 Task: Add Sprouts Organic Kale to the cart.
Action: Mouse pressed left at (15, 51)
Screenshot: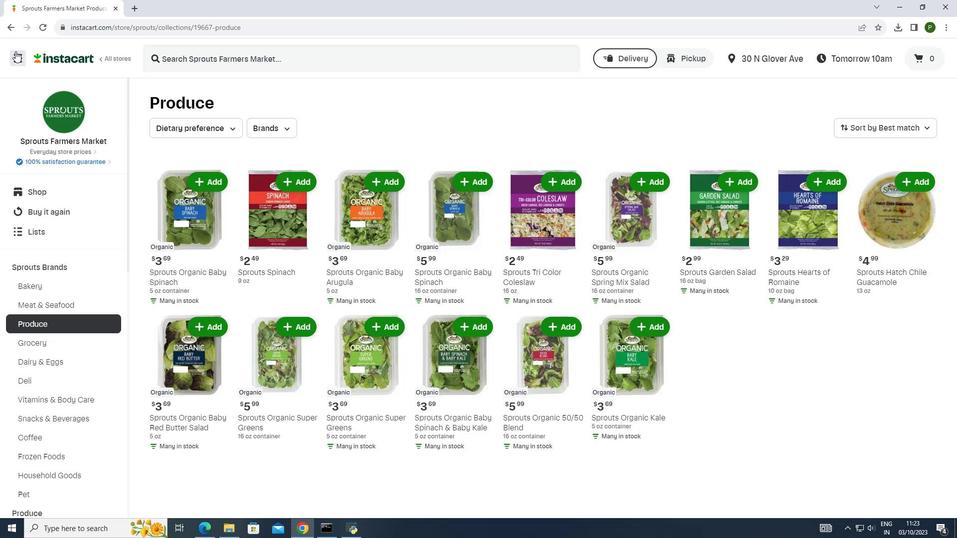 
Action: Mouse moved to (44, 264)
Screenshot: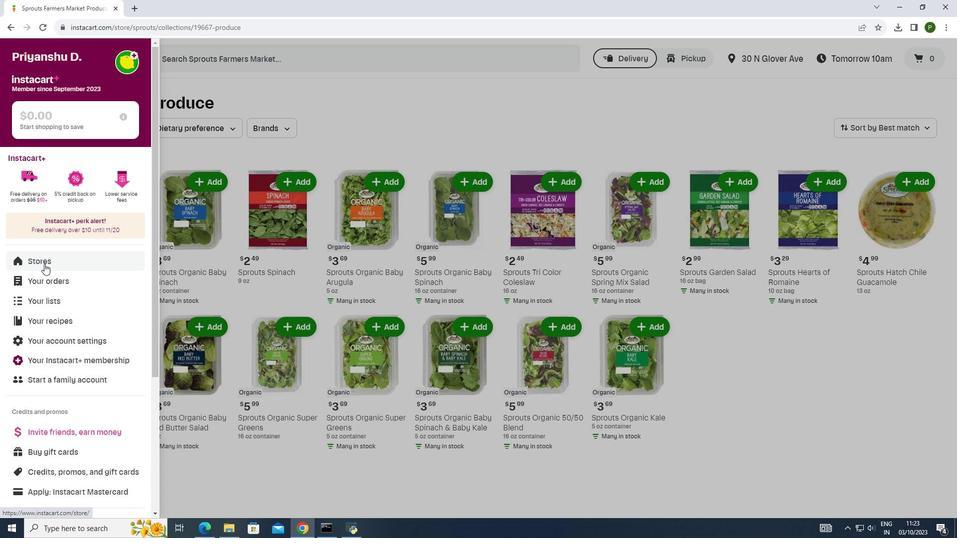 
Action: Mouse pressed left at (44, 264)
Screenshot: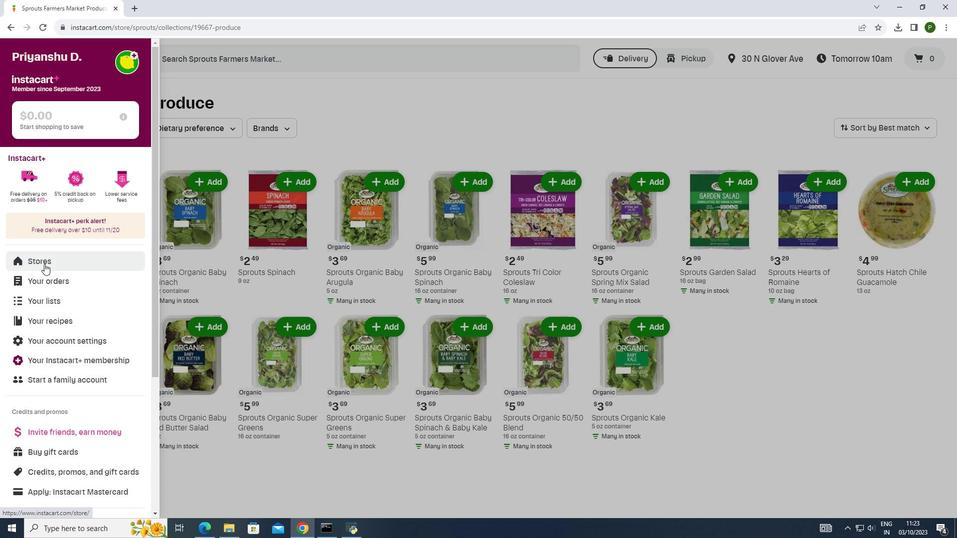 
Action: Mouse moved to (229, 102)
Screenshot: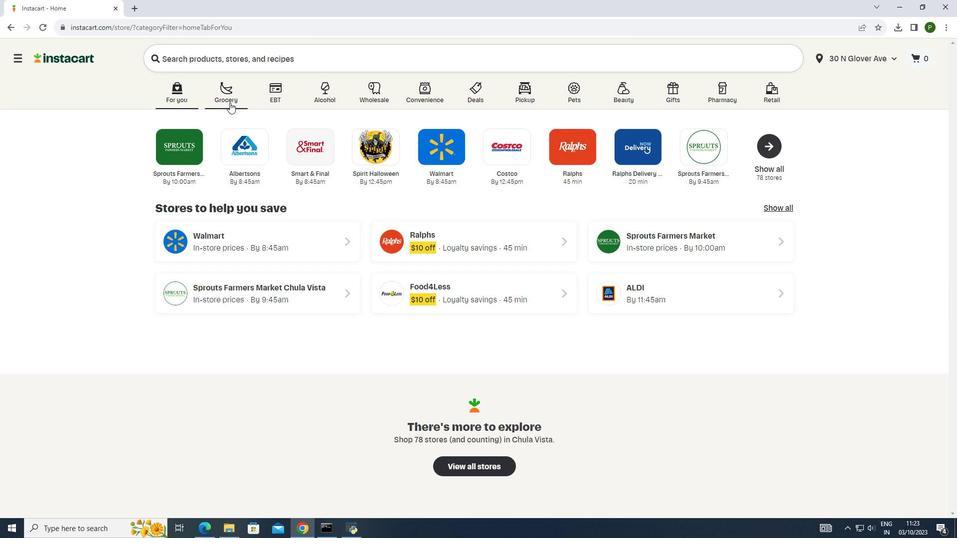 
Action: Mouse pressed left at (229, 102)
Screenshot: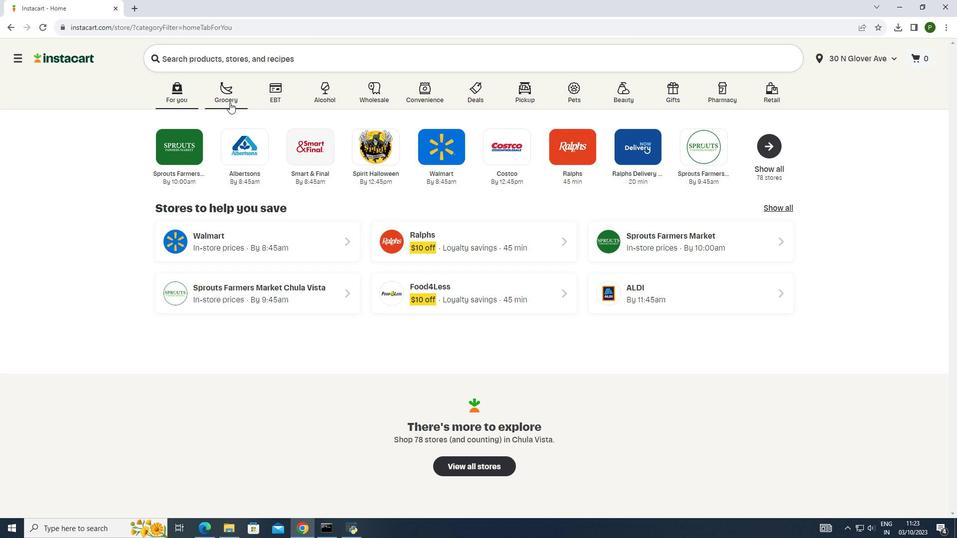 
Action: Mouse moved to (501, 149)
Screenshot: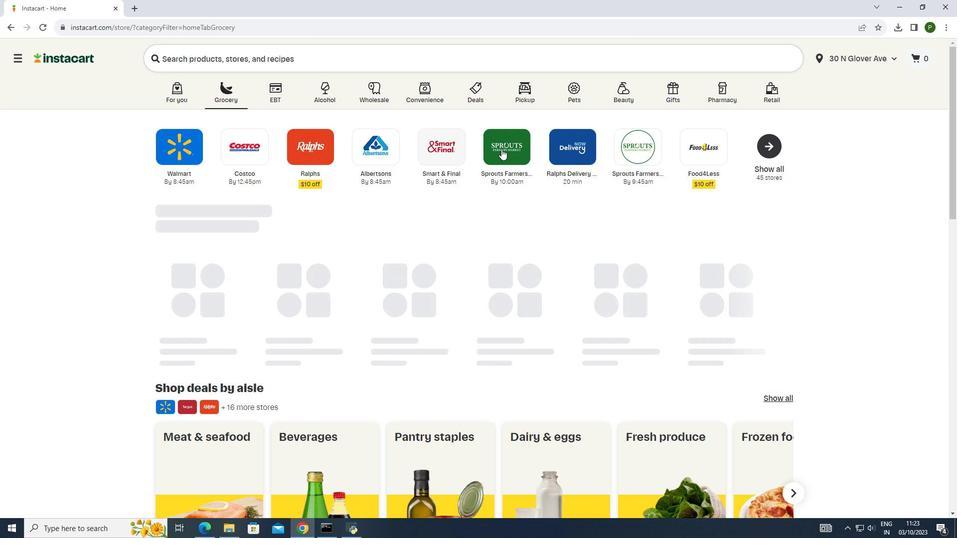 
Action: Mouse pressed left at (501, 149)
Screenshot: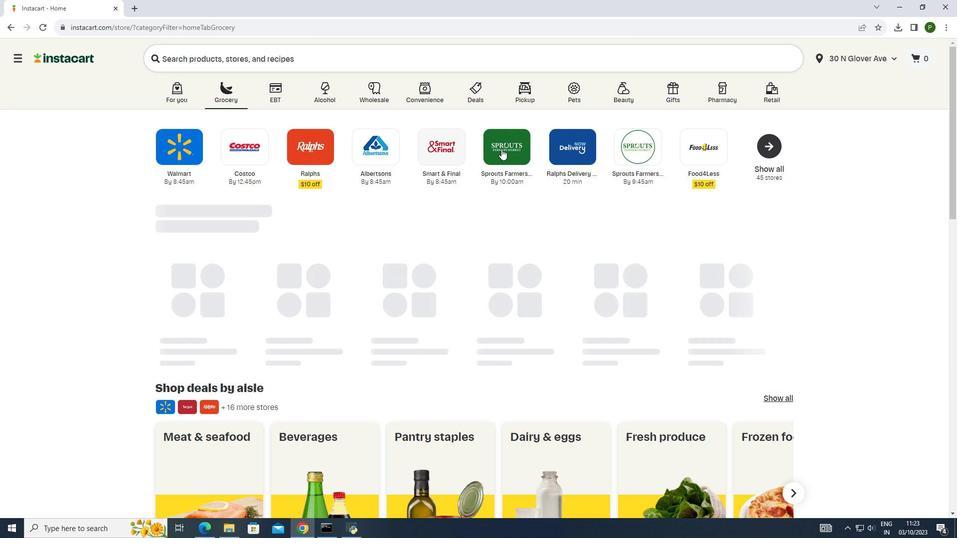 
Action: Mouse moved to (77, 264)
Screenshot: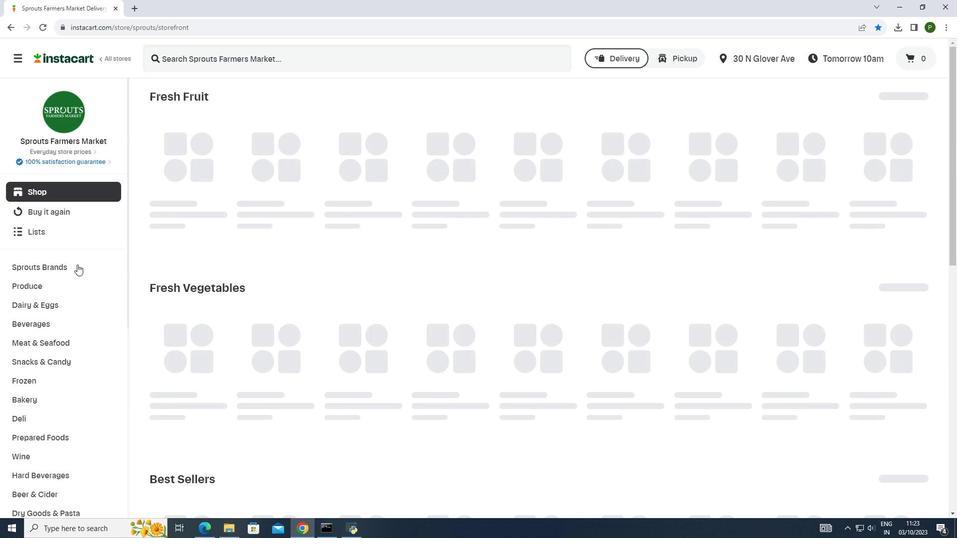 
Action: Mouse pressed left at (77, 264)
Screenshot: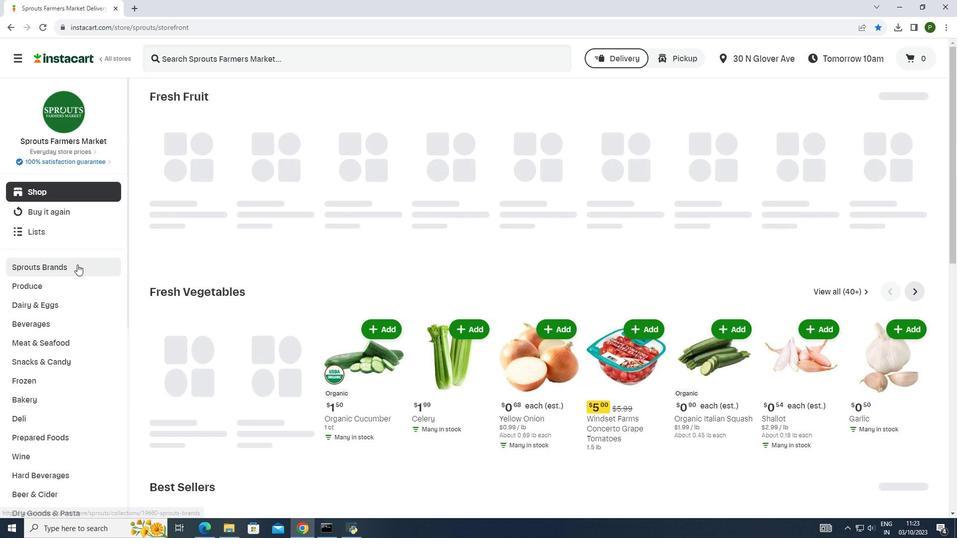 
Action: Mouse moved to (56, 316)
Screenshot: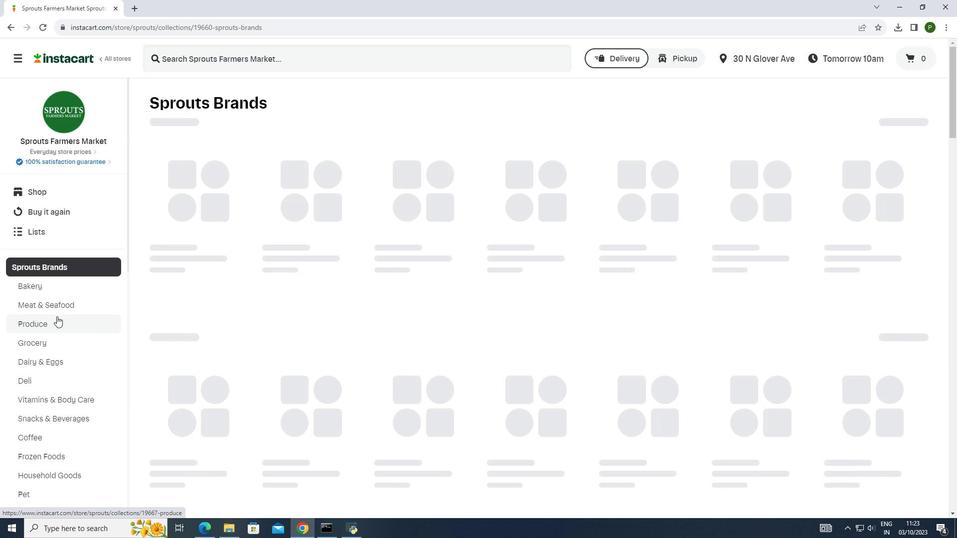 
Action: Mouse pressed left at (56, 316)
Screenshot: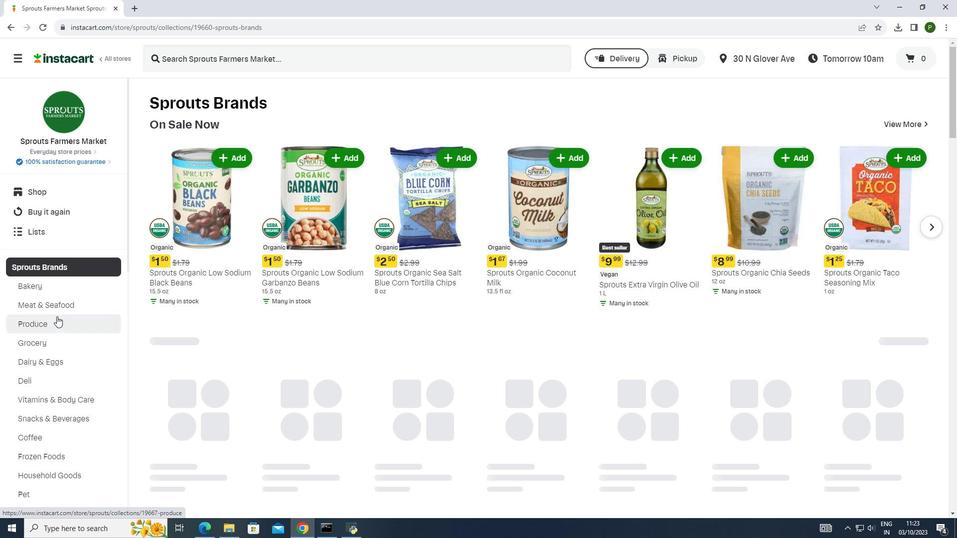 
Action: Mouse moved to (629, 321)
Screenshot: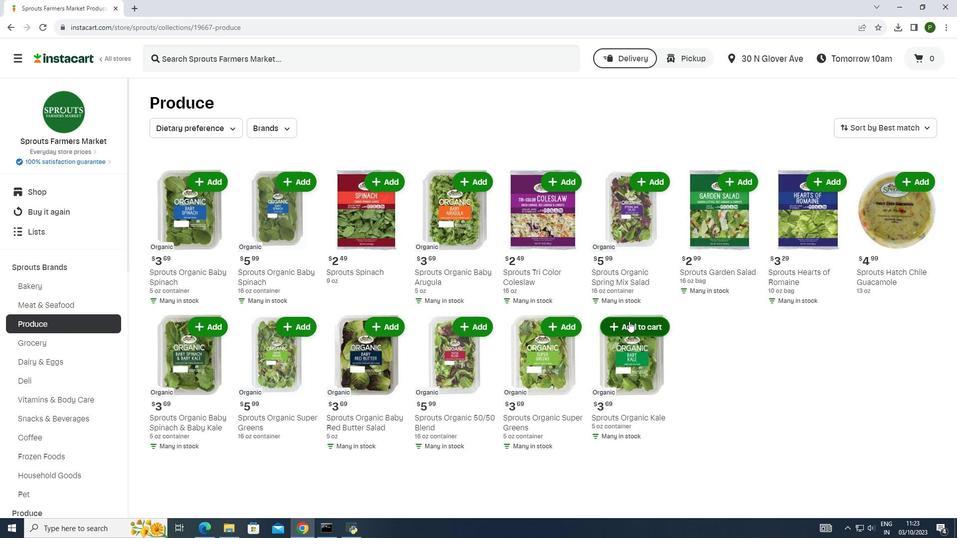 
Action: Mouse pressed left at (629, 321)
Screenshot: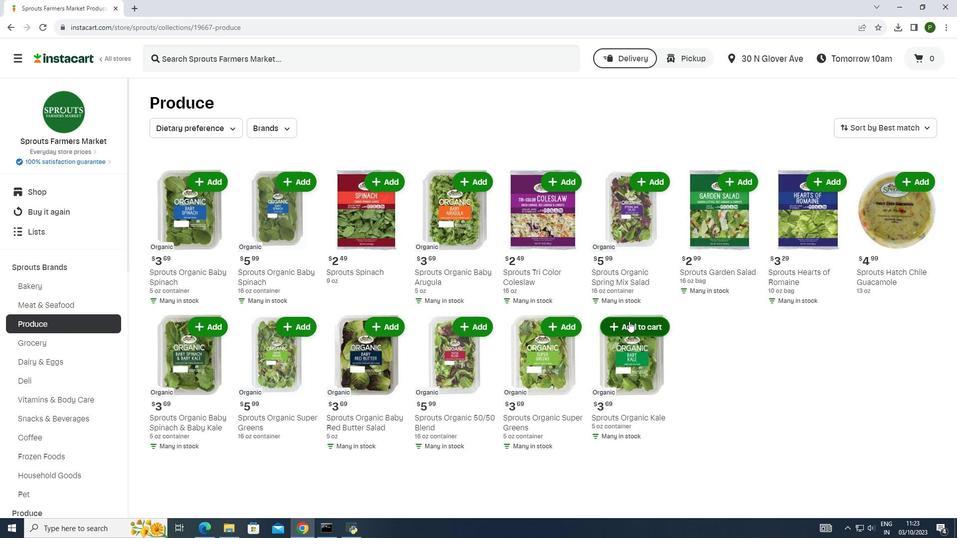 
